Task: Toggle the option "Use a plugin's cache".
Action: Mouse moved to (131, 19)
Screenshot: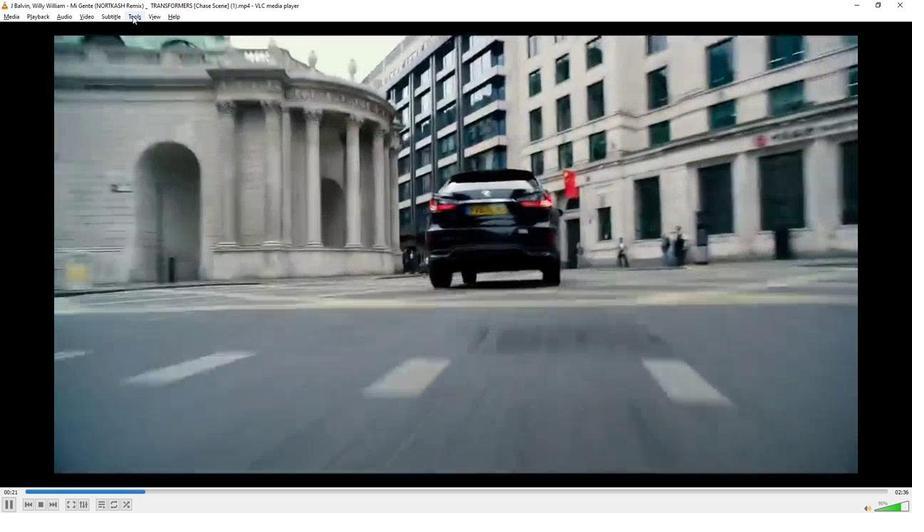 
Action: Mouse pressed left at (131, 19)
Screenshot: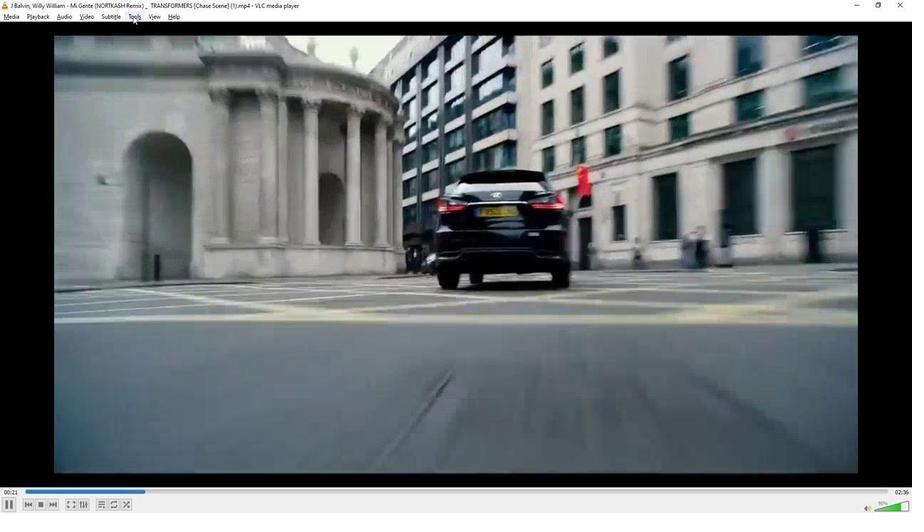 
Action: Mouse moved to (155, 134)
Screenshot: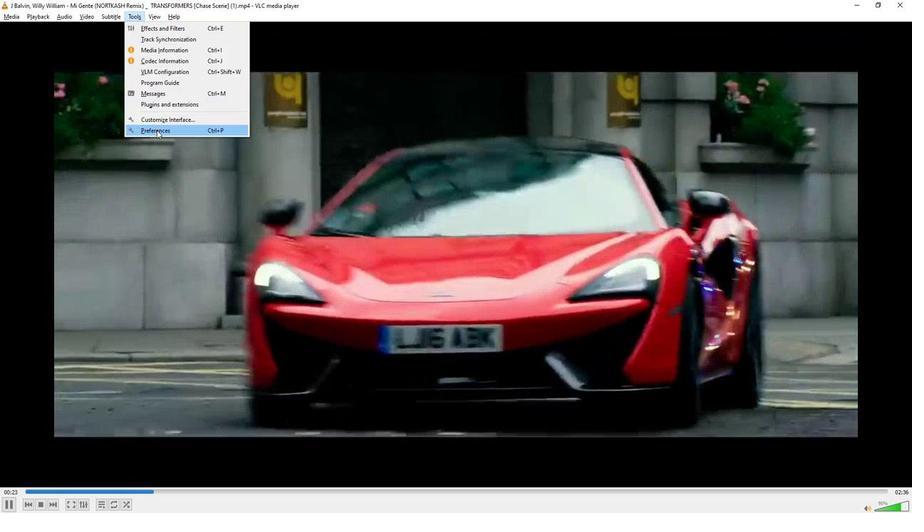
Action: Mouse pressed left at (155, 134)
Screenshot: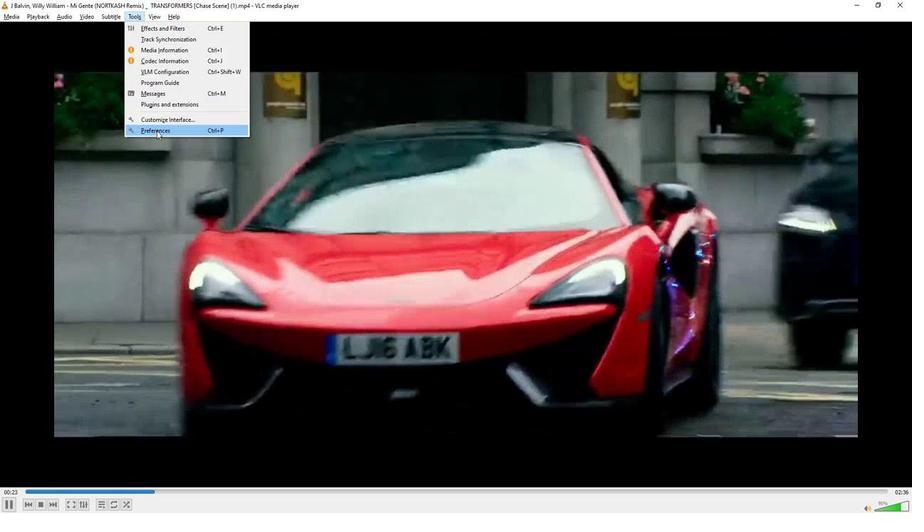 
Action: Mouse moved to (258, 397)
Screenshot: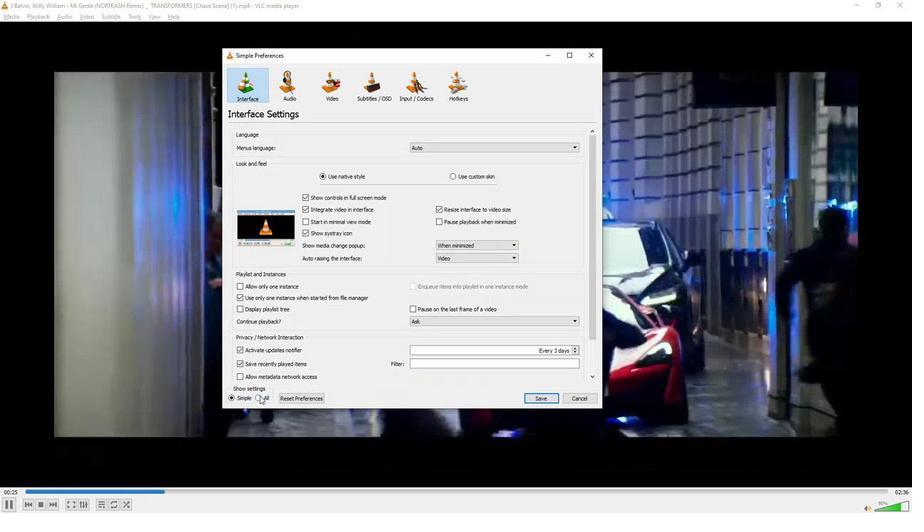 
Action: Mouse pressed left at (258, 397)
Screenshot: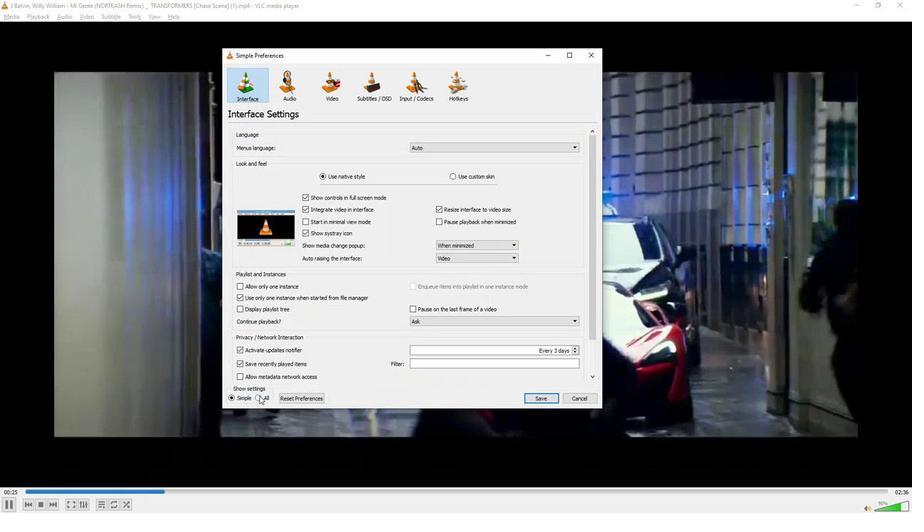 
Action: Mouse moved to (404, 149)
Screenshot: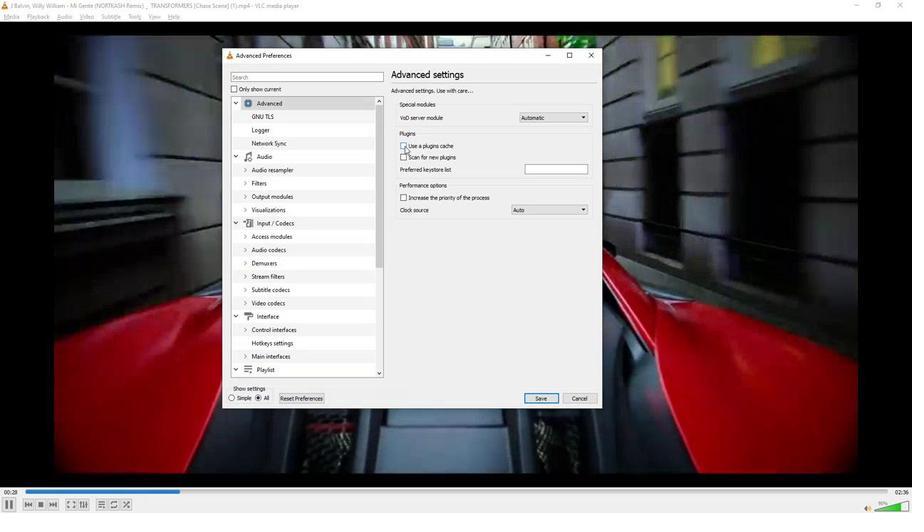 
Action: Mouse pressed left at (404, 149)
Screenshot: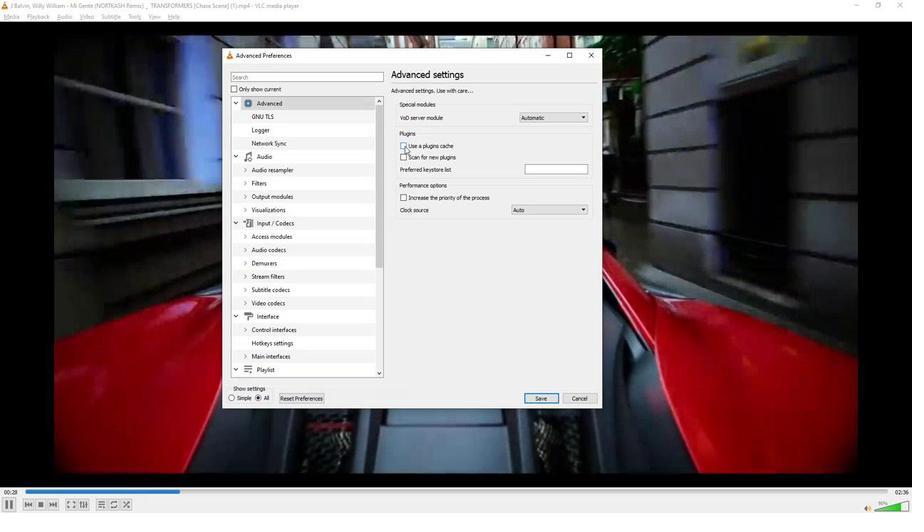 
Action: Mouse moved to (419, 262)
Screenshot: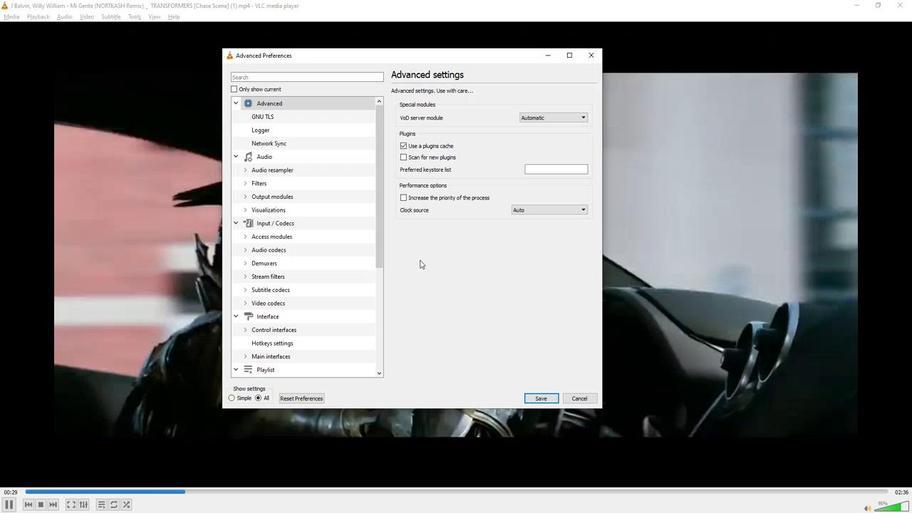 
